 Task: Look for properties with step-free bedroom access.
Action: Mouse moved to (1031, 148)
Screenshot: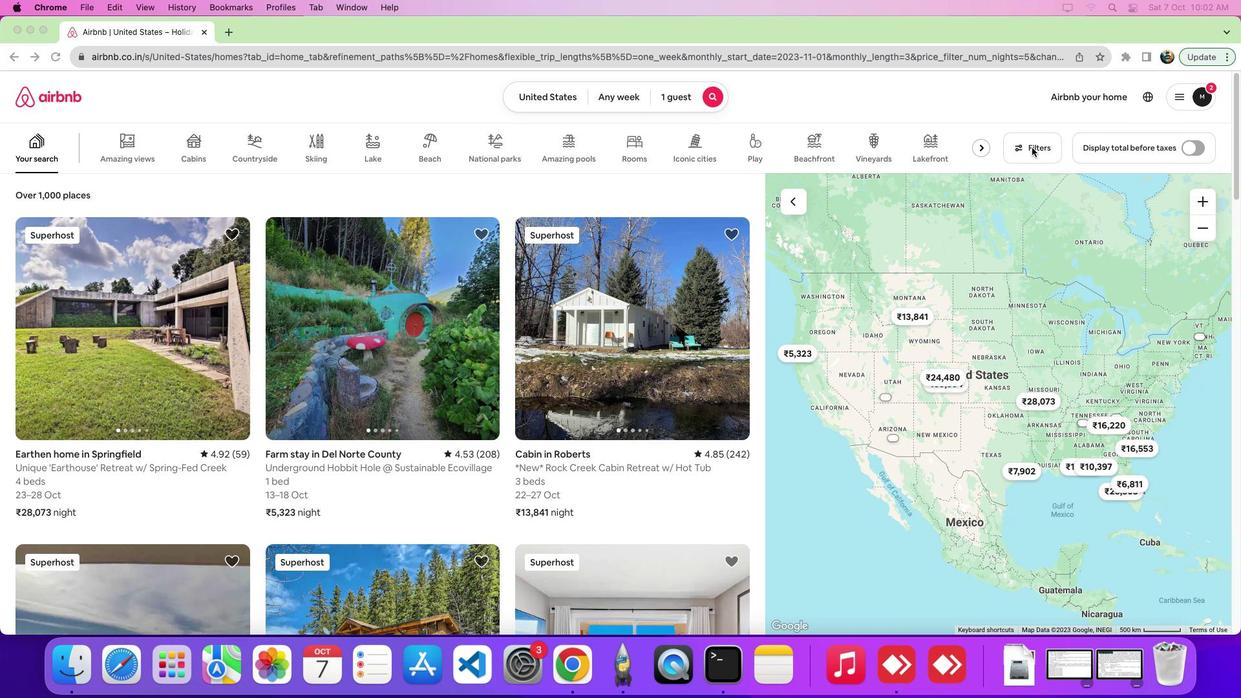 
Action: Mouse pressed left at (1031, 148)
Screenshot: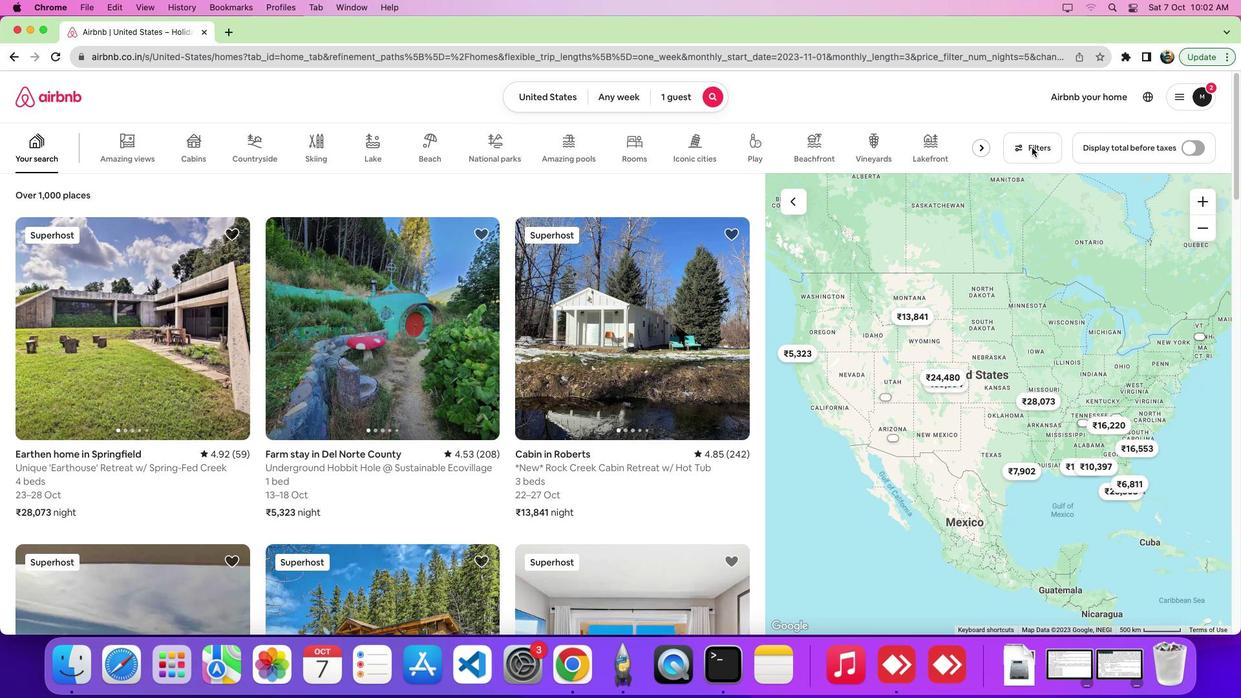 
Action: Mouse pressed left at (1031, 148)
Screenshot: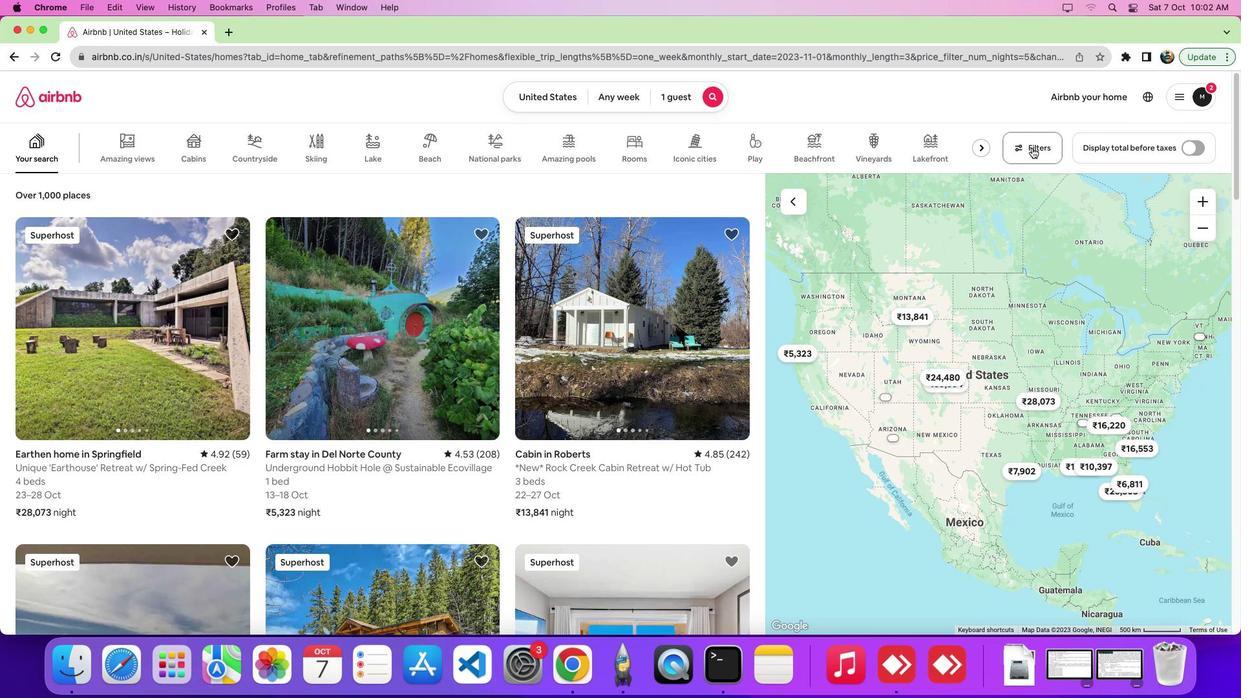 
Action: Mouse moved to (794, 227)
Screenshot: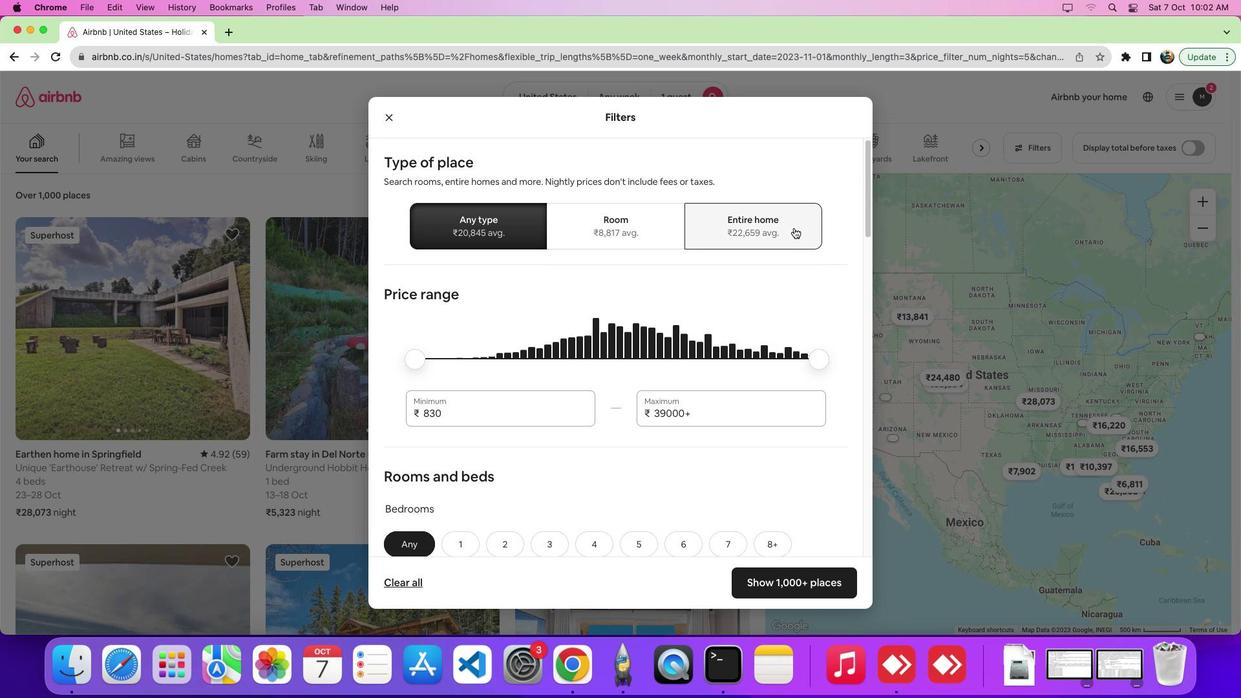
Action: Mouse pressed left at (794, 227)
Screenshot: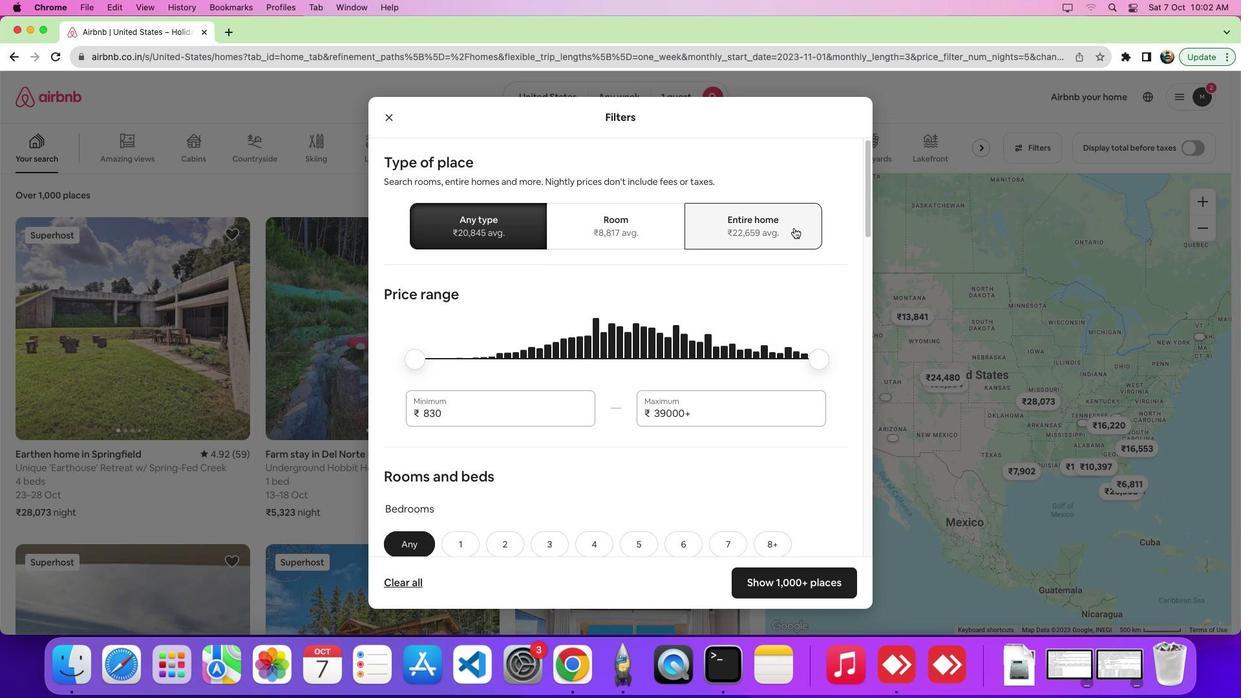 
Action: Mouse moved to (720, 353)
Screenshot: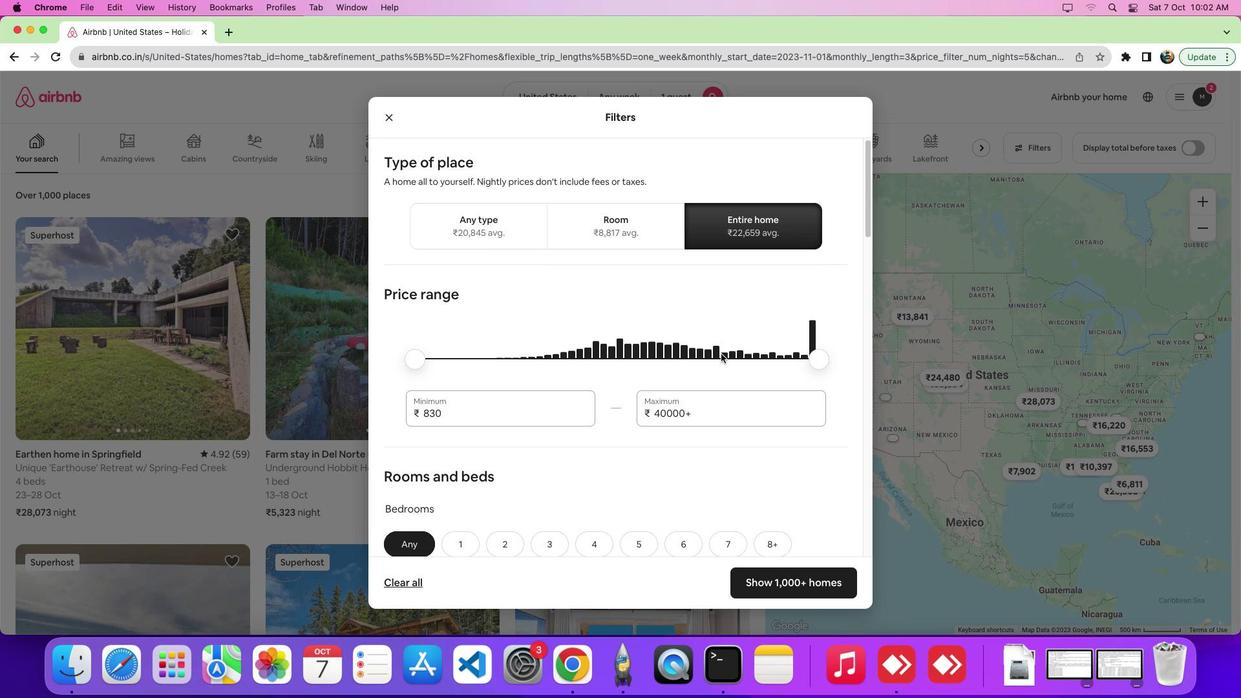 
Action: Mouse scrolled (720, 353) with delta (0, 0)
Screenshot: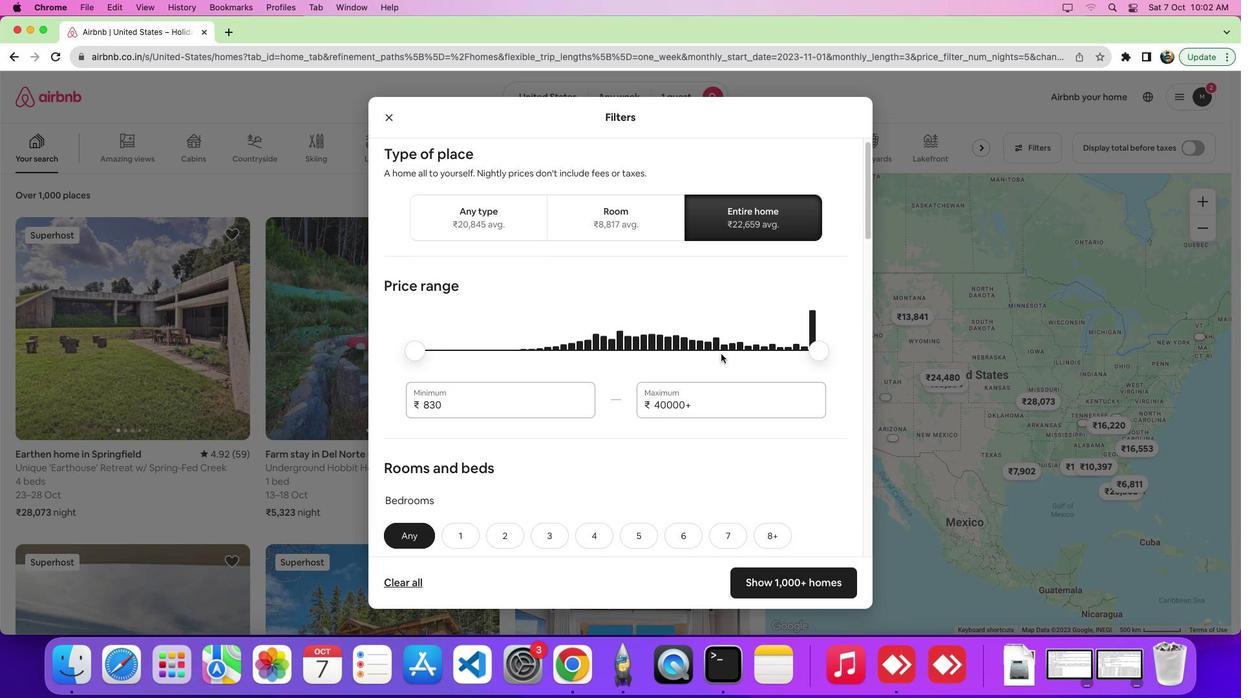 
Action: Mouse scrolled (720, 353) with delta (0, -1)
Screenshot: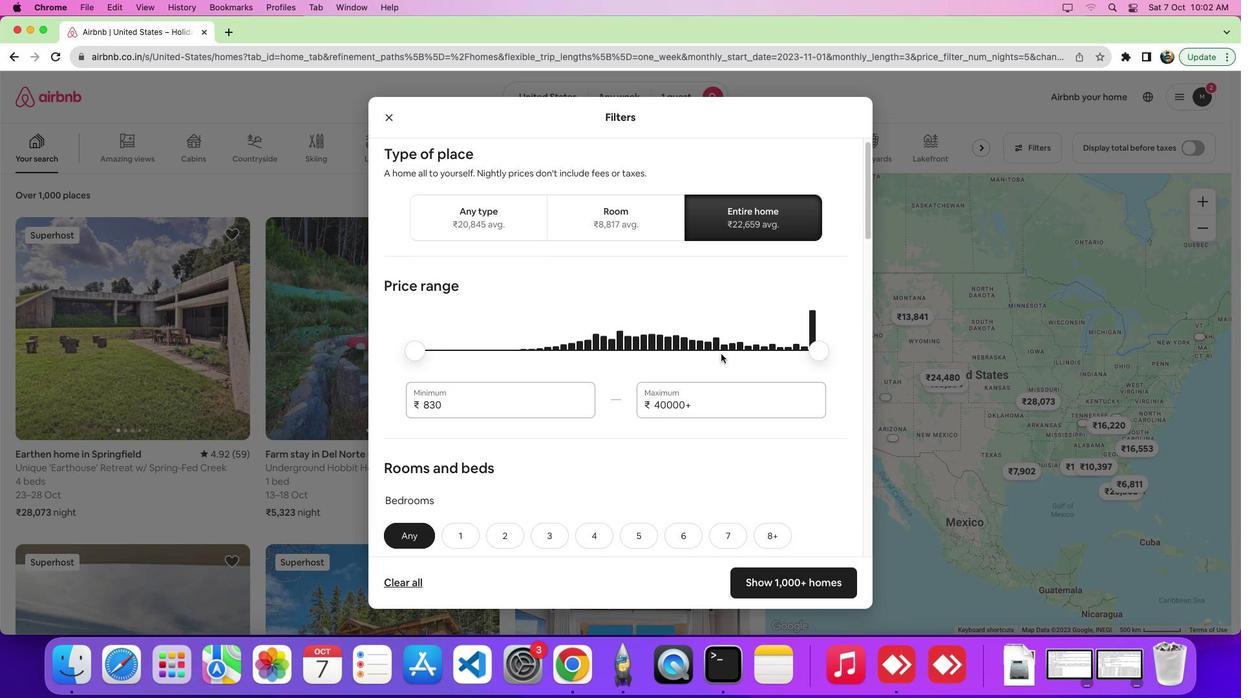 
Action: Mouse scrolled (720, 353) with delta (0, -5)
Screenshot: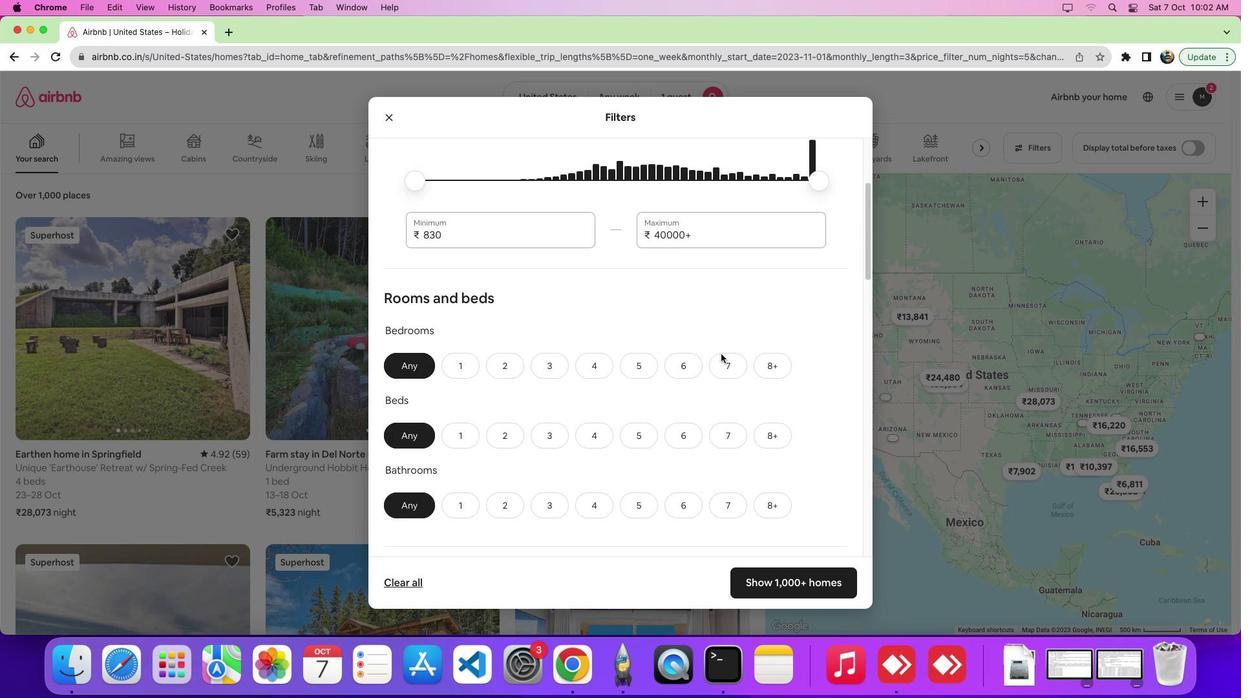 
Action: Mouse scrolled (720, 353) with delta (0, -5)
Screenshot: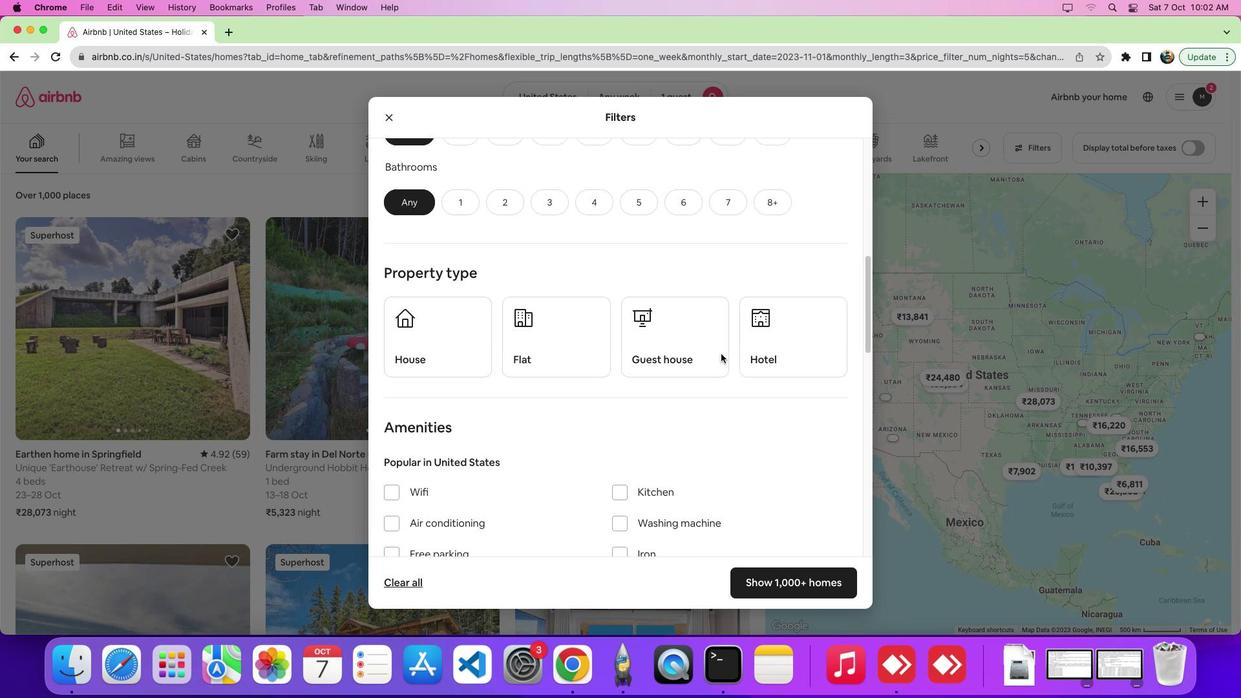 
Action: Mouse scrolled (720, 353) with delta (0, 0)
Screenshot: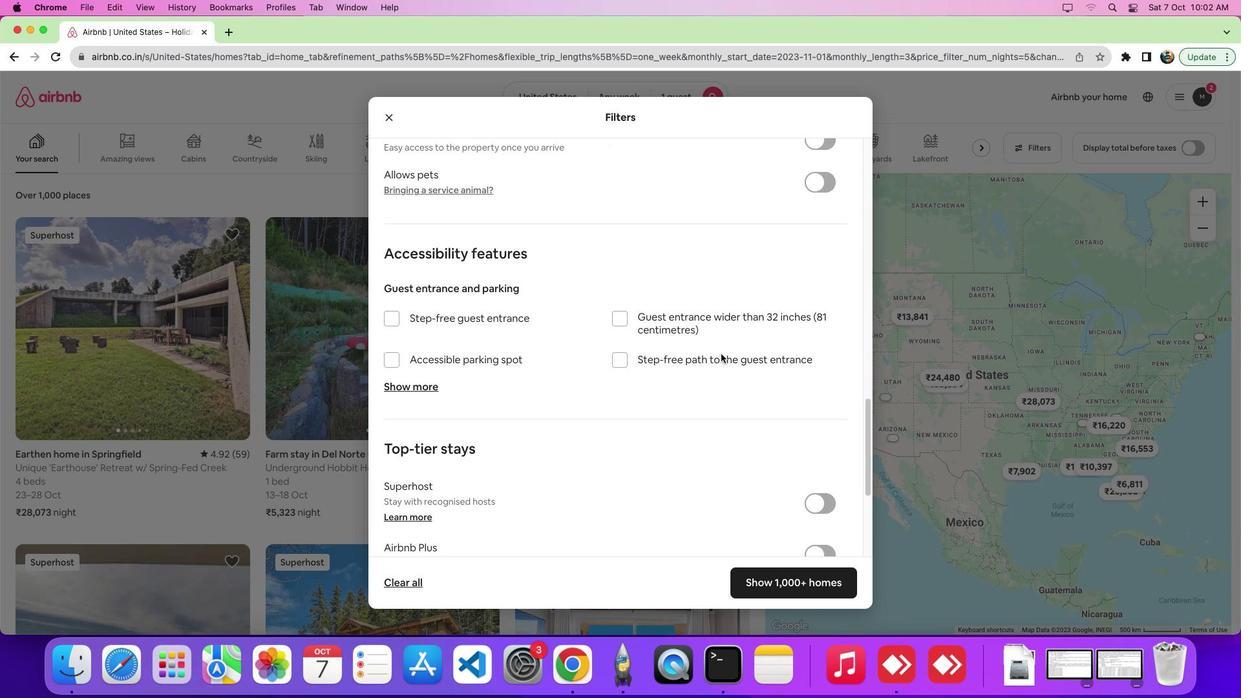 
Action: Mouse scrolled (720, 353) with delta (0, -1)
Screenshot: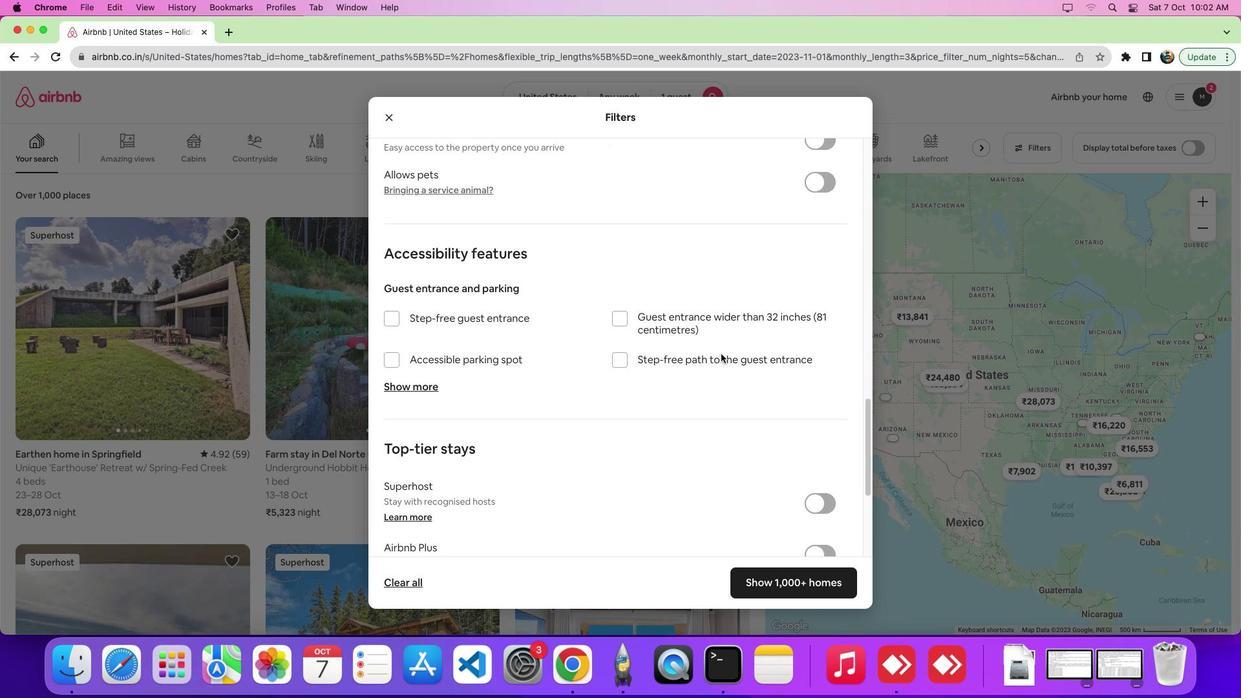 
Action: Mouse scrolled (720, 353) with delta (0, -5)
Screenshot: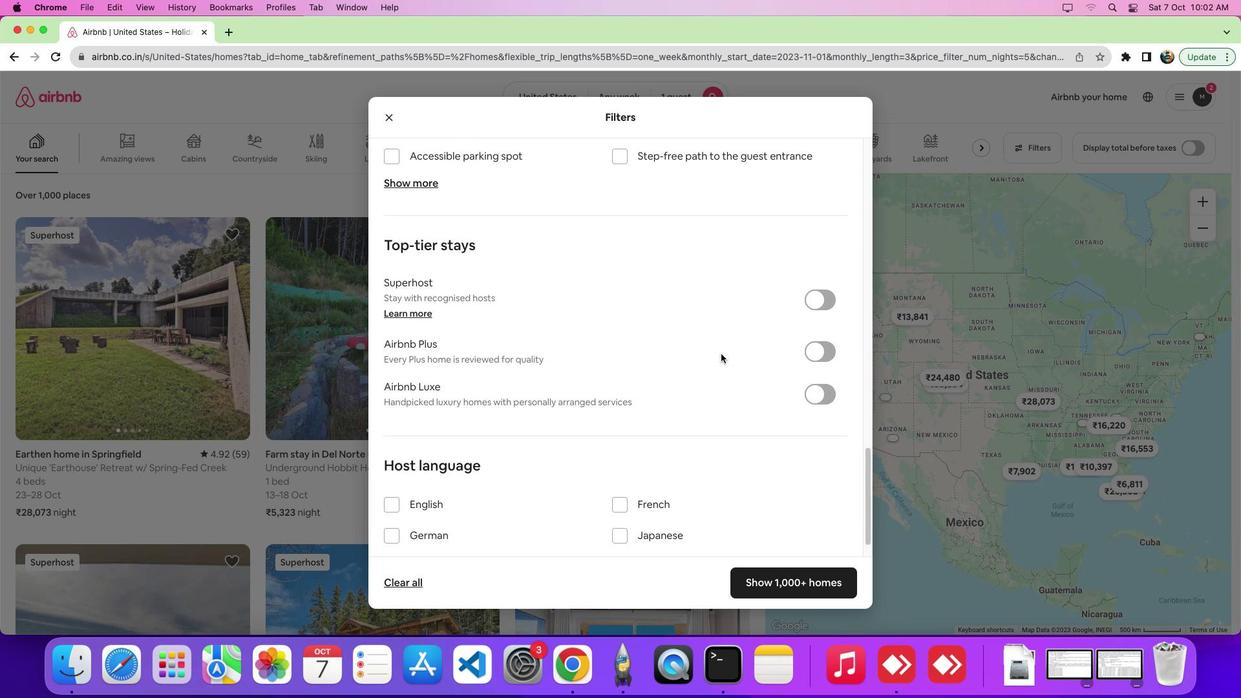 
Action: Mouse scrolled (720, 353) with delta (0, -9)
Screenshot: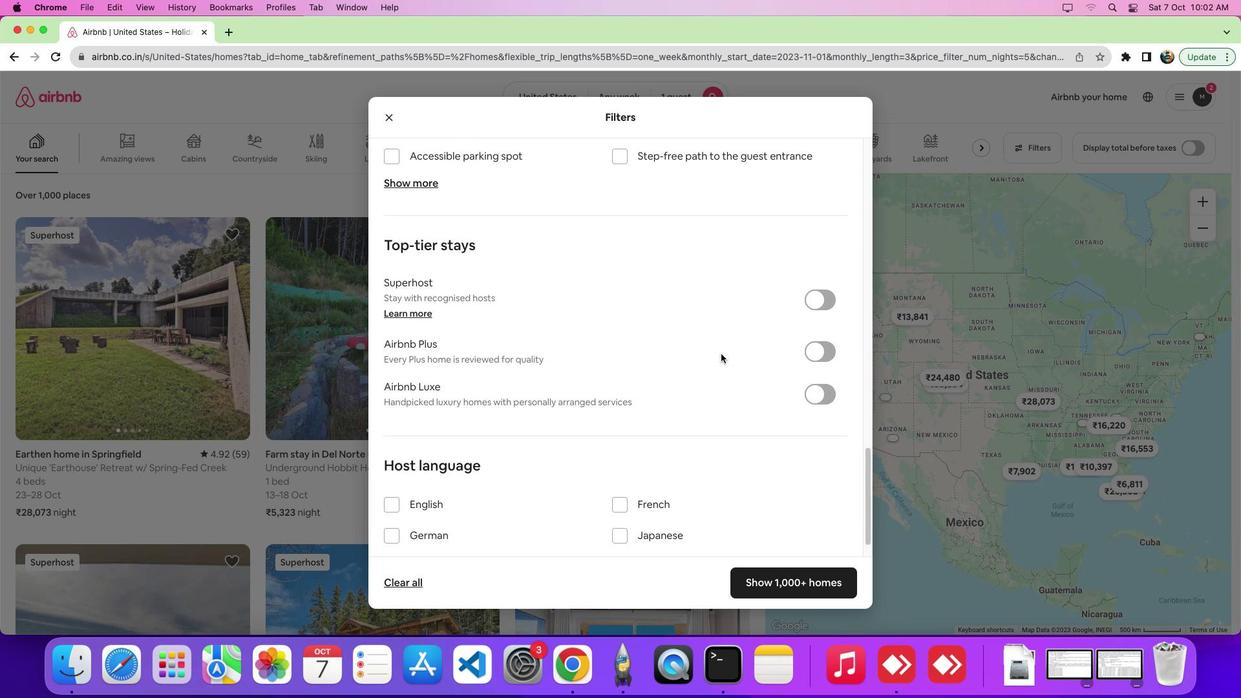 
Action: Mouse scrolled (720, 353) with delta (0, -9)
Screenshot: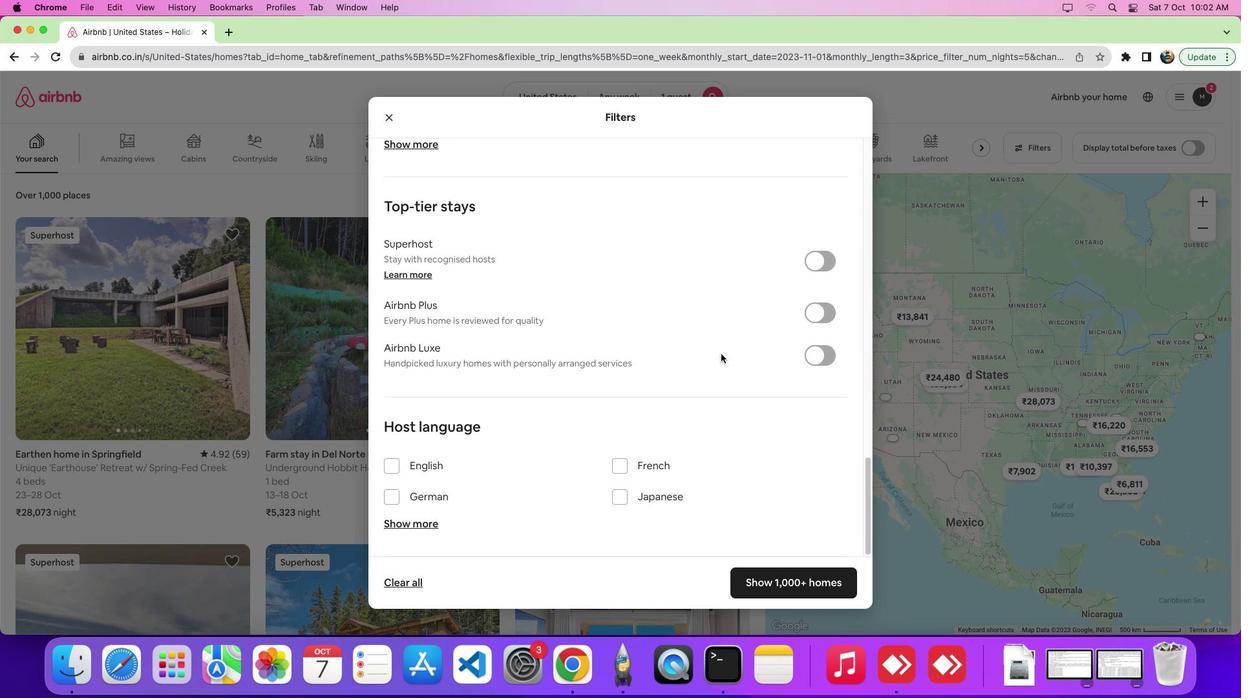 
Action: Mouse moved to (720, 354)
Screenshot: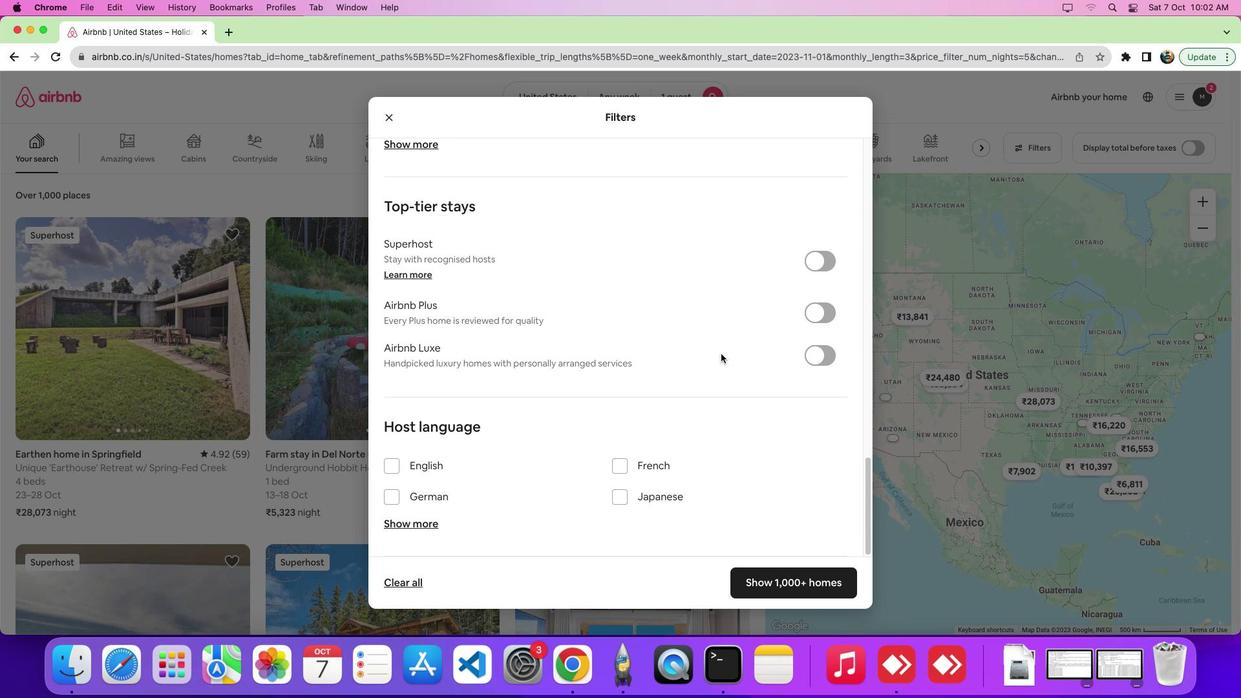 
Action: Mouse scrolled (720, 354) with delta (0, 0)
Screenshot: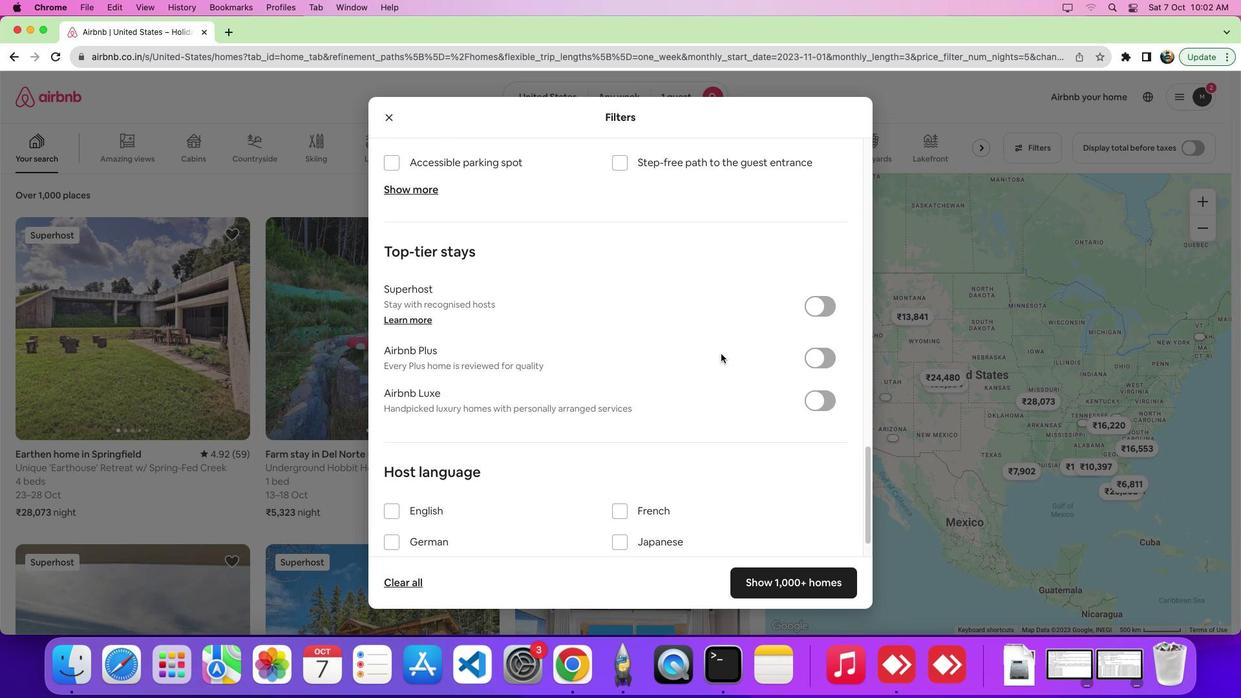
Action: Mouse scrolled (720, 354) with delta (0, 0)
Screenshot: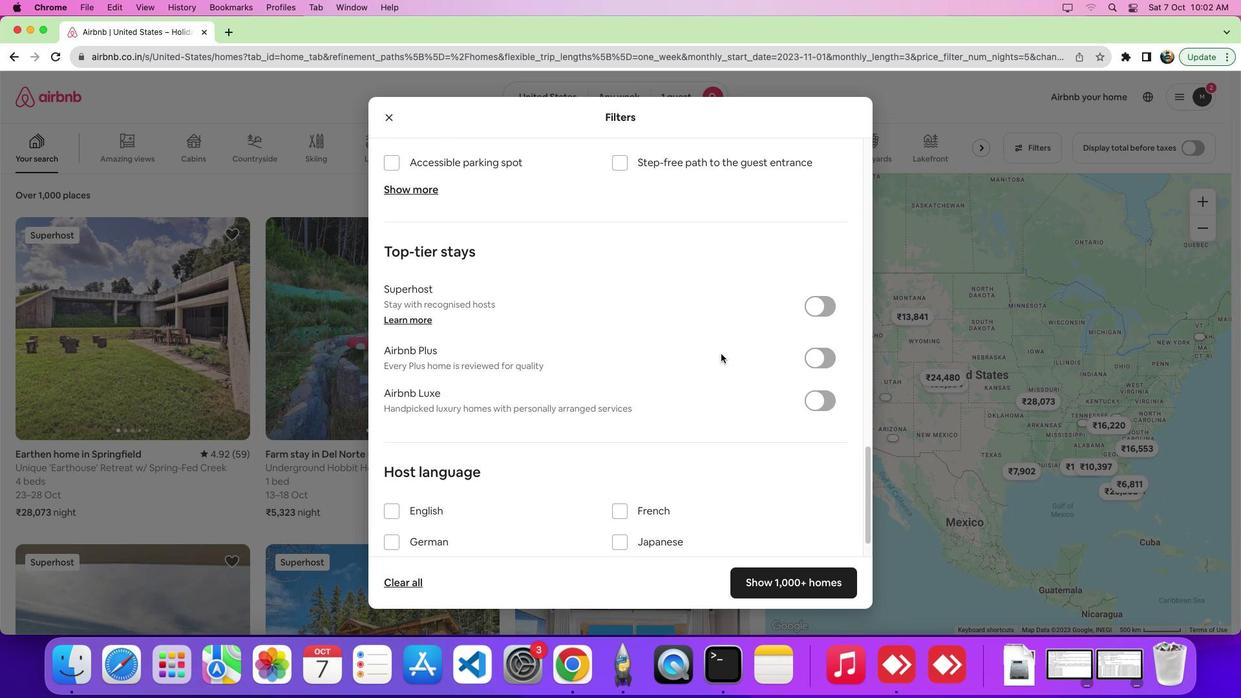 
Action: Mouse scrolled (720, 354) with delta (0, 3)
Screenshot: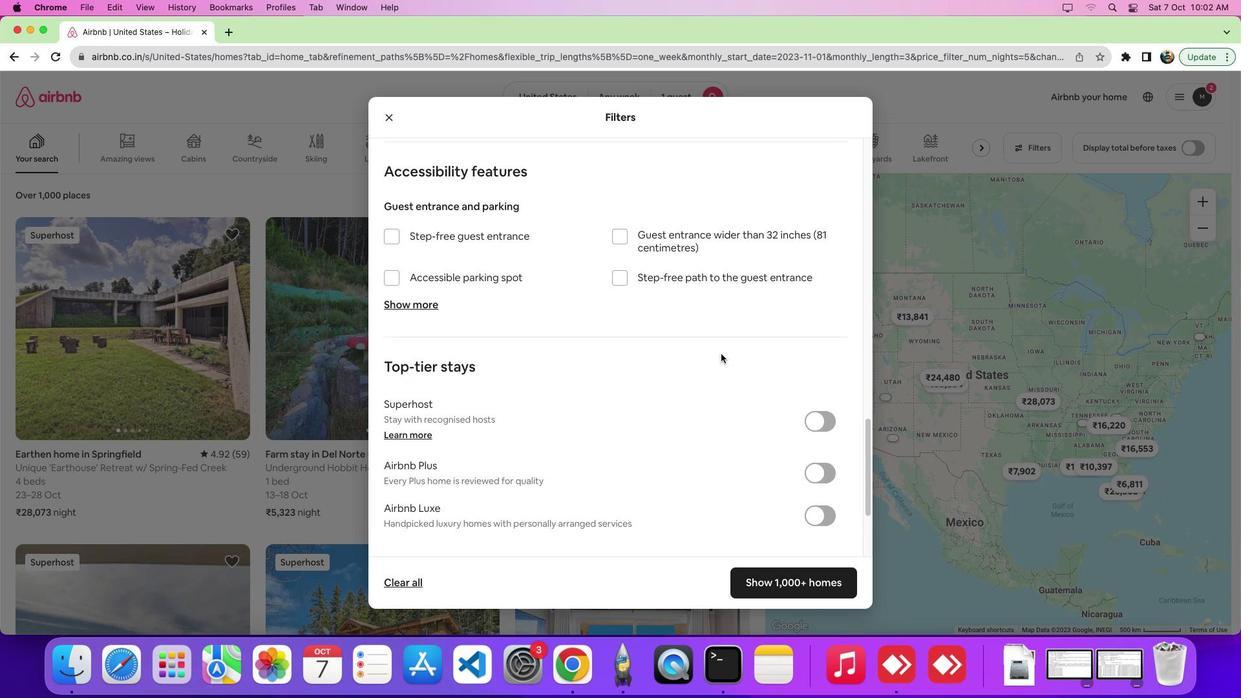 
Action: Mouse moved to (402, 361)
Screenshot: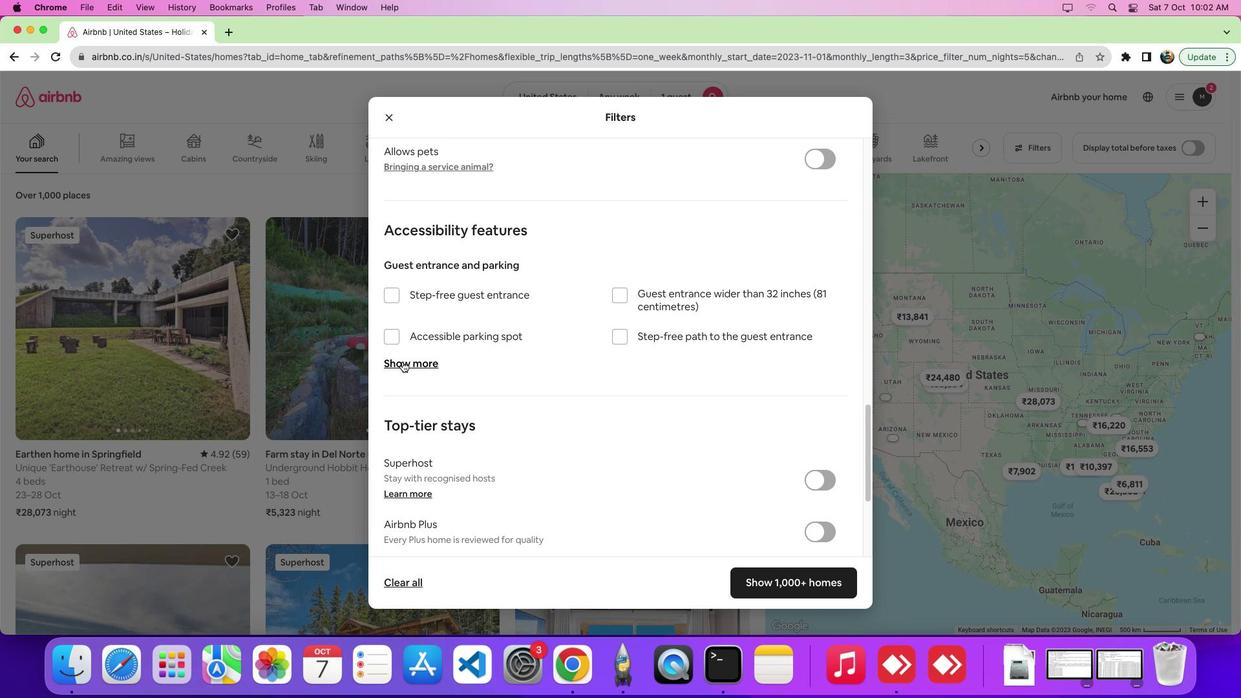 
Action: Mouse pressed left at (402, 361)
Screenshot: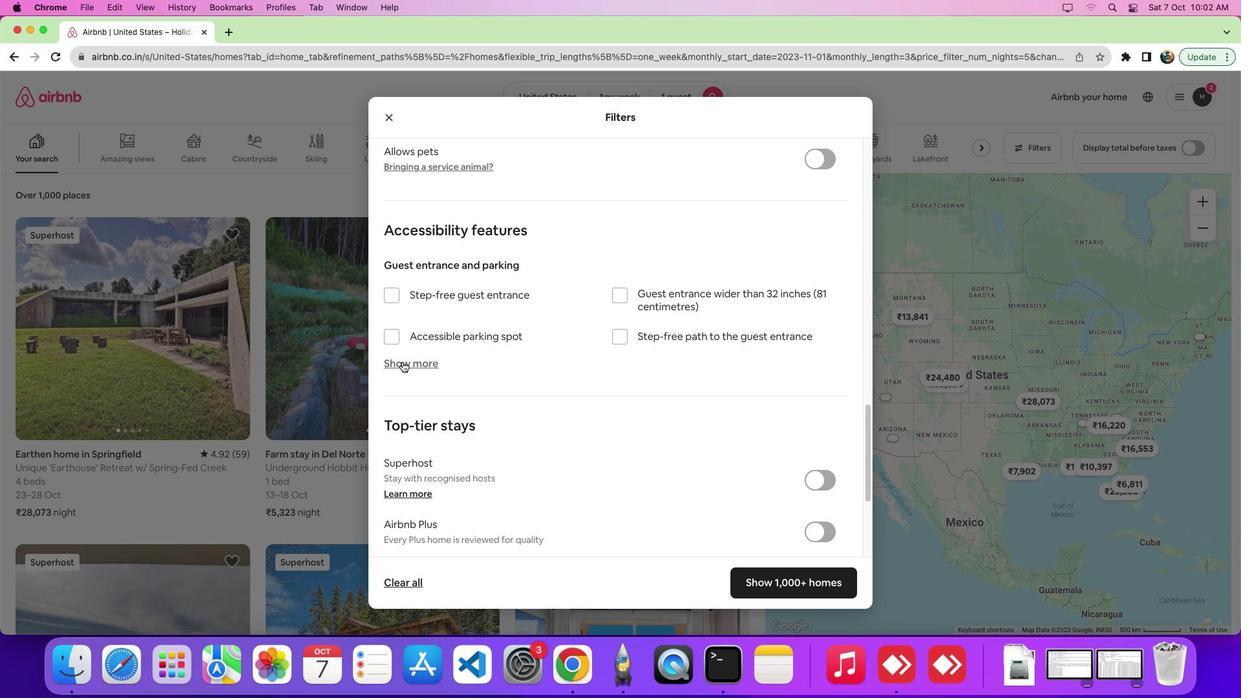 
Action: Mouse moved to (391, 411)
Screenshot: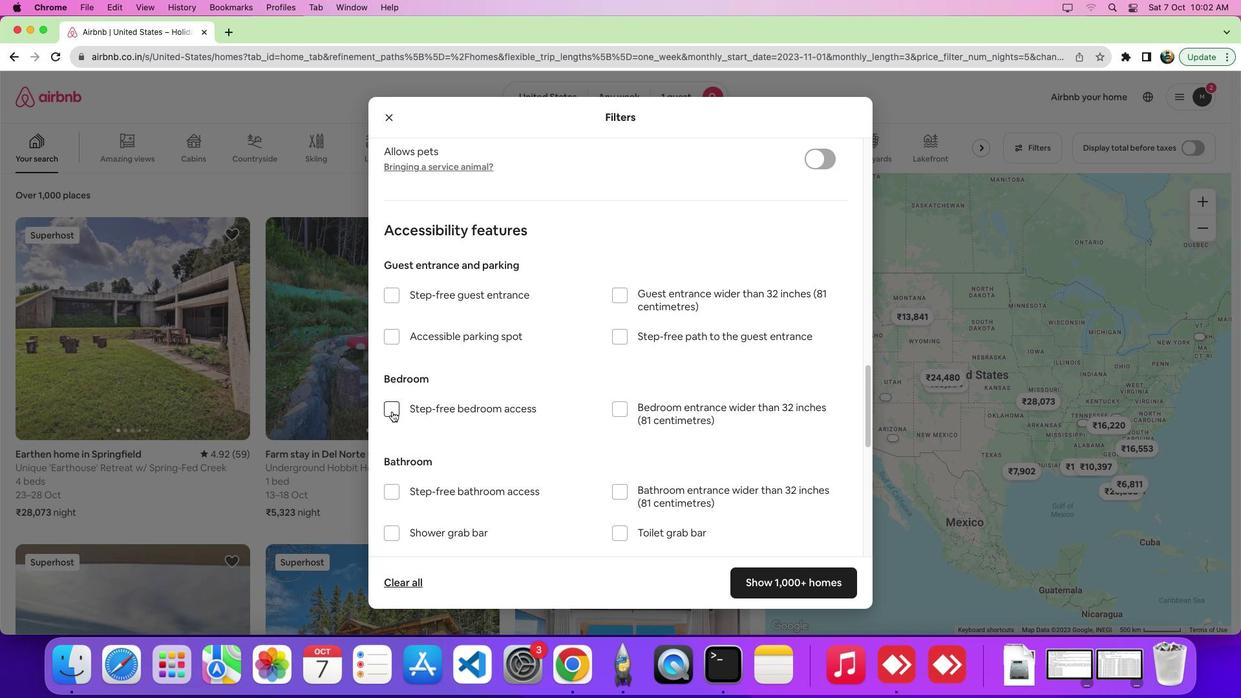 
Action: Mouse pressed left at (391, 411)
Screenshot: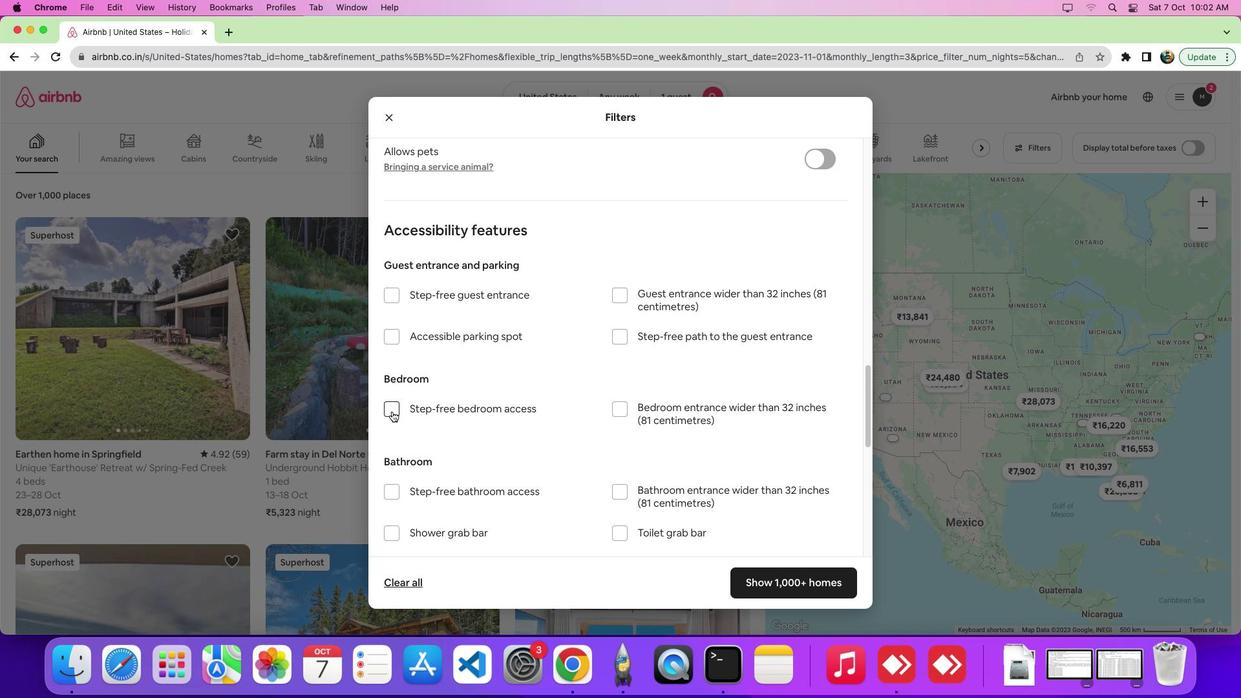
Action: Mouse moved to (769, 579)
Screenshot: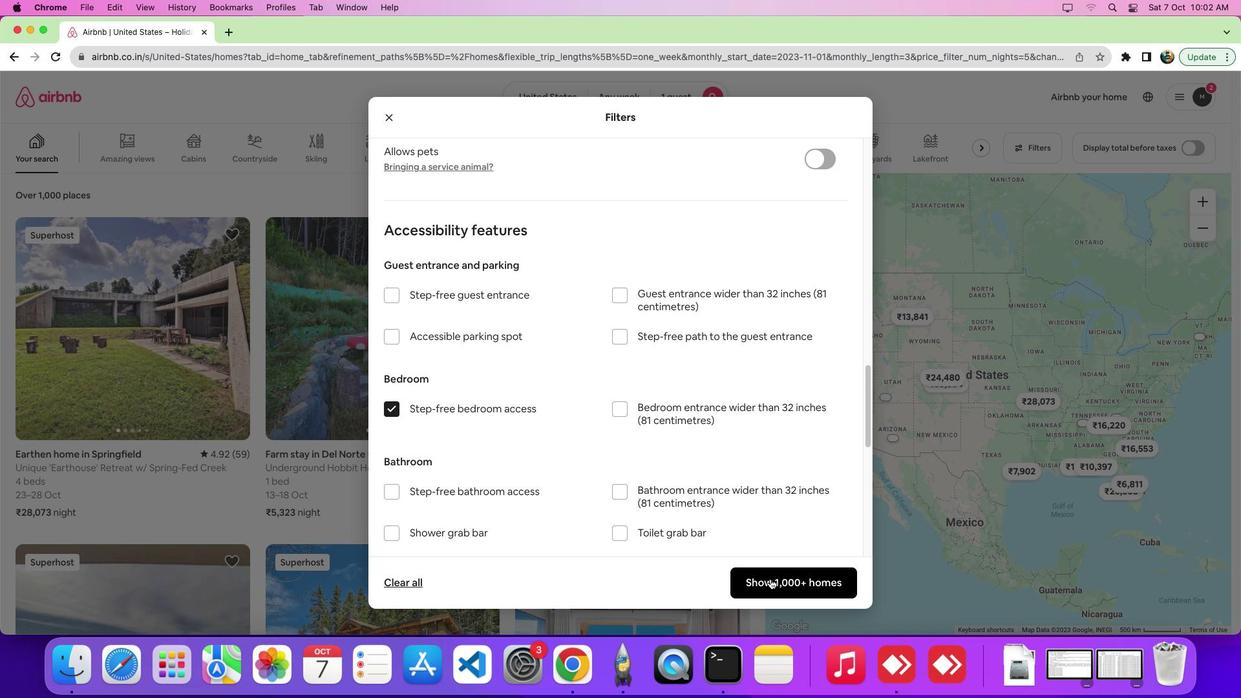 
Action: Mouse pressed left at (769, 579)
Screenshot: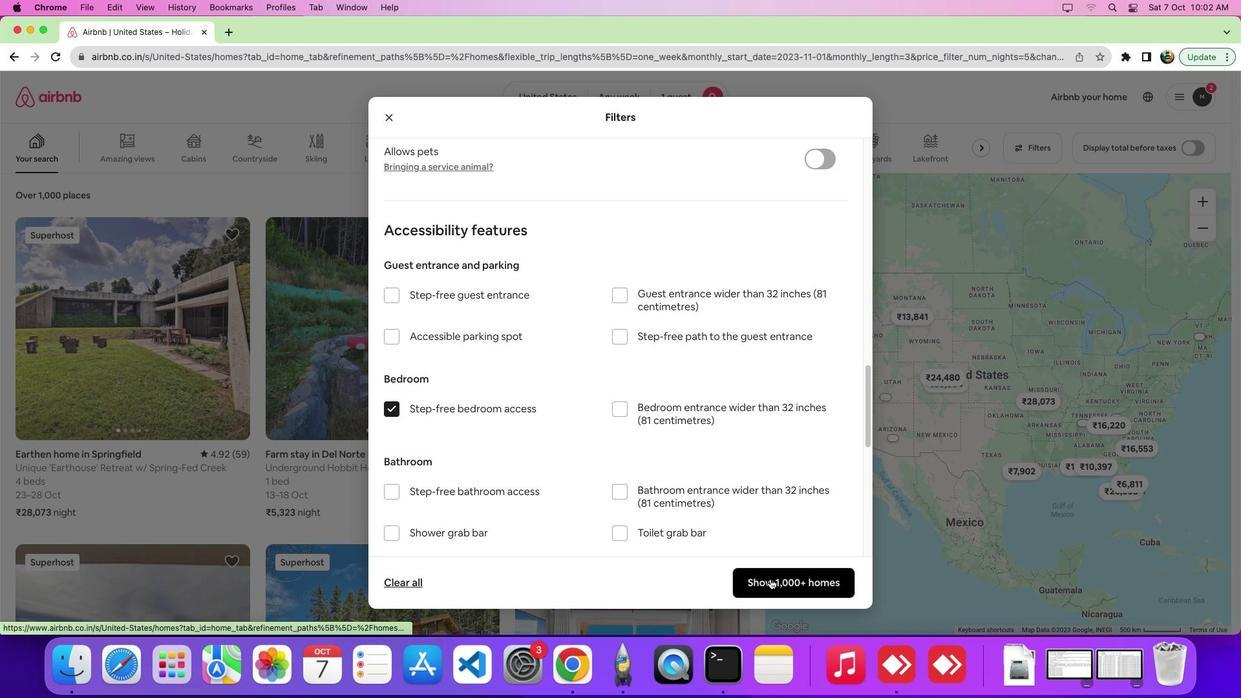 
